 Task: Create Card Card0024 in Board Board0021 in Workspace Development in Trello
Action: Mouse moved to (467, 534)
Screenshot: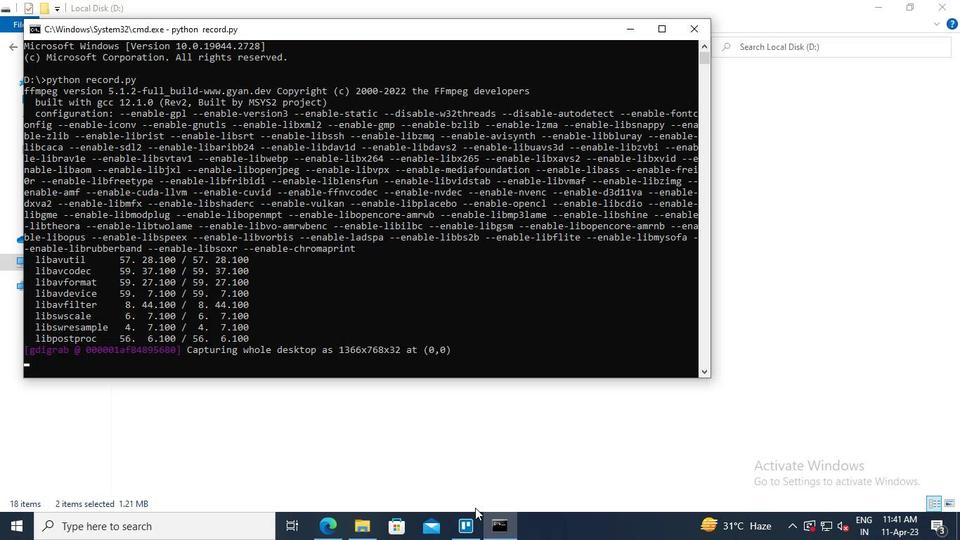 
Action: Mouse pressed left at (467, 534)
Screenshot: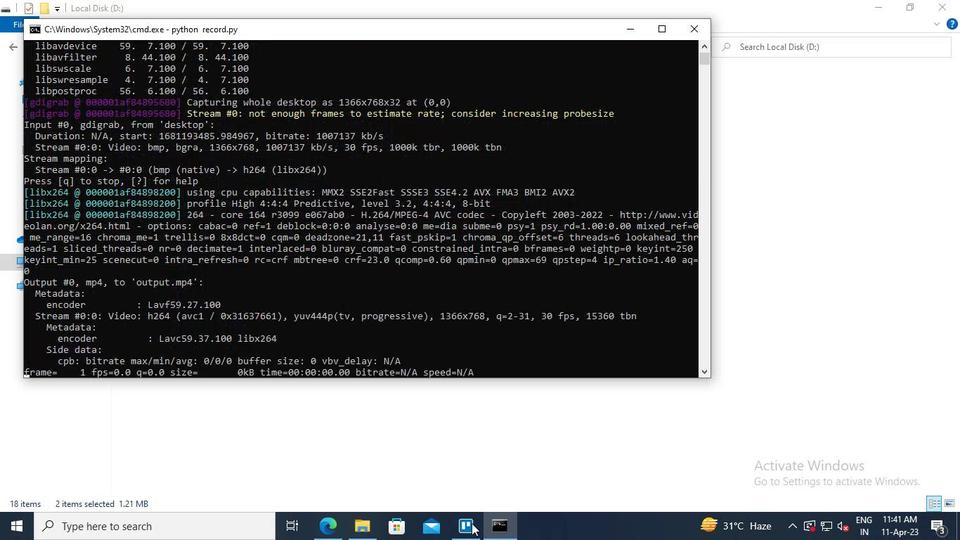 
Action: Mouse moved to (237, 211)
Screenshot: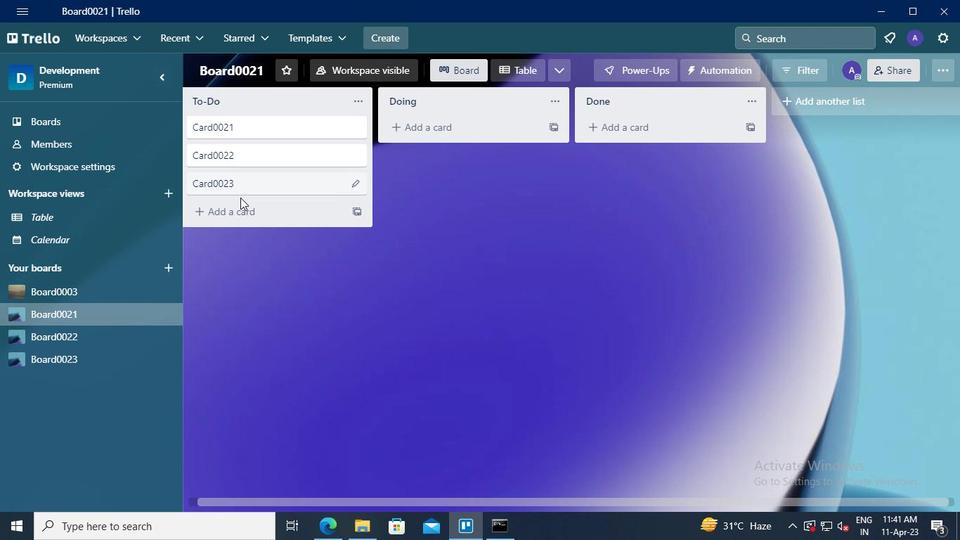 
Action: Mouse pressed left at (237, 211)
Screenshot: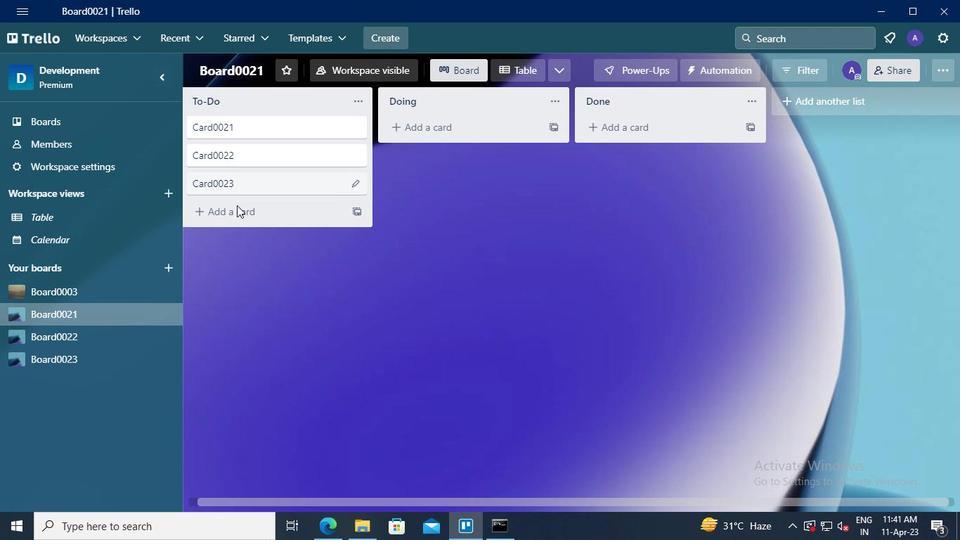 
Action: Mouse moved to (231, 217)
Screenshot: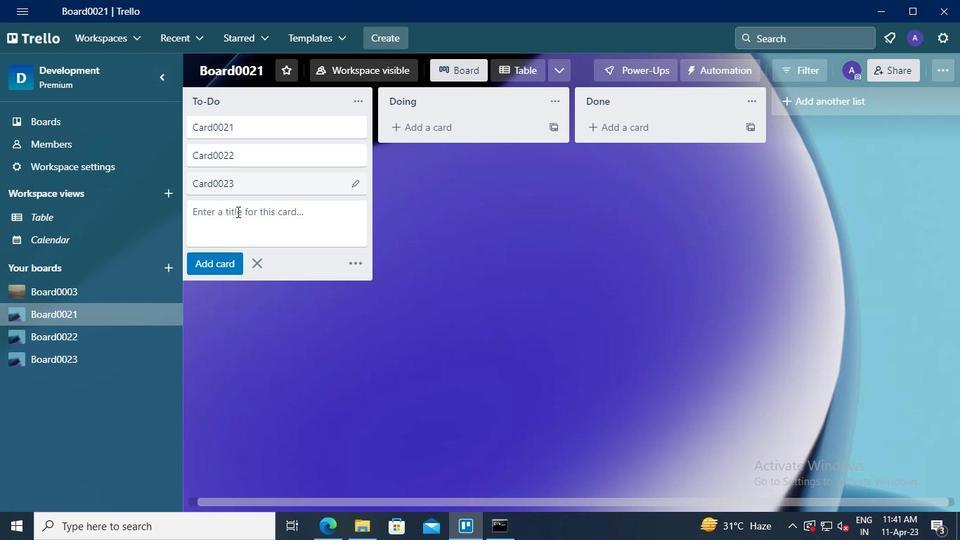 
Action: Mouse pressed left at (231, 217)
Screenshot: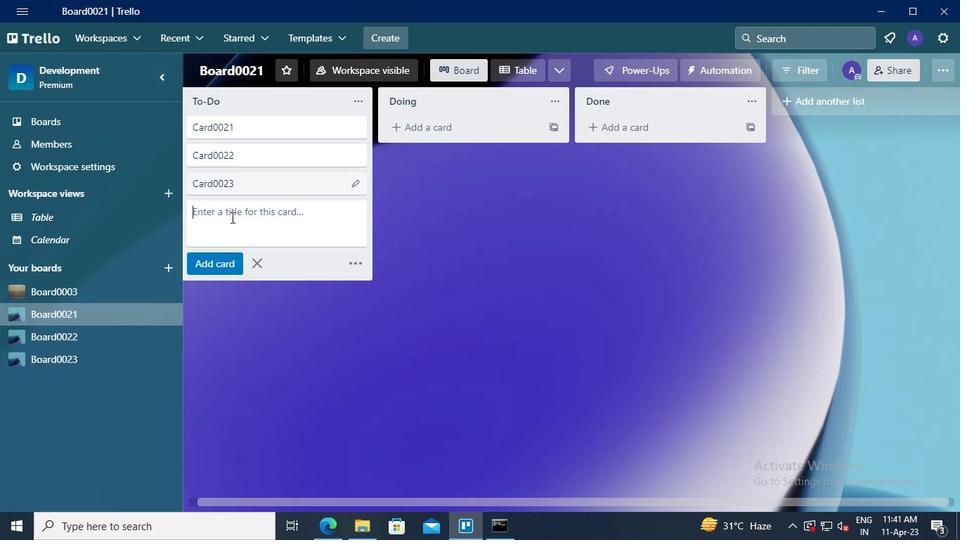 
Action: Keyboard Key.shift
Screenshot: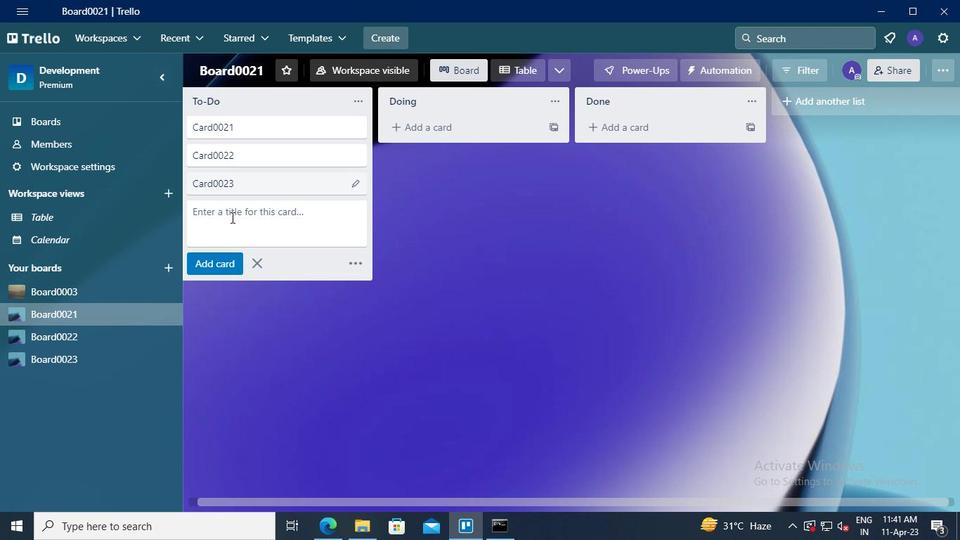 
Action: Keyboard C
Screenshot: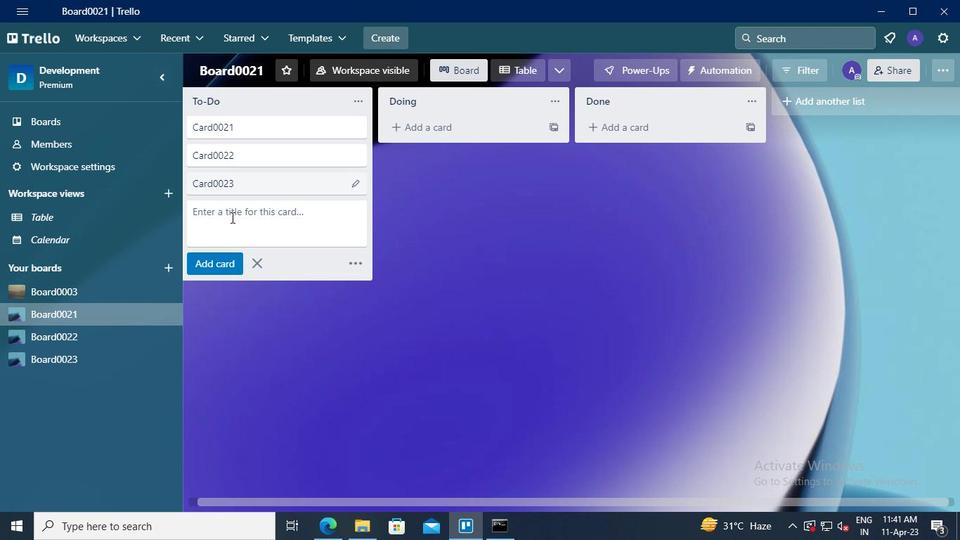 
Action: Keyboard a
Screenshot: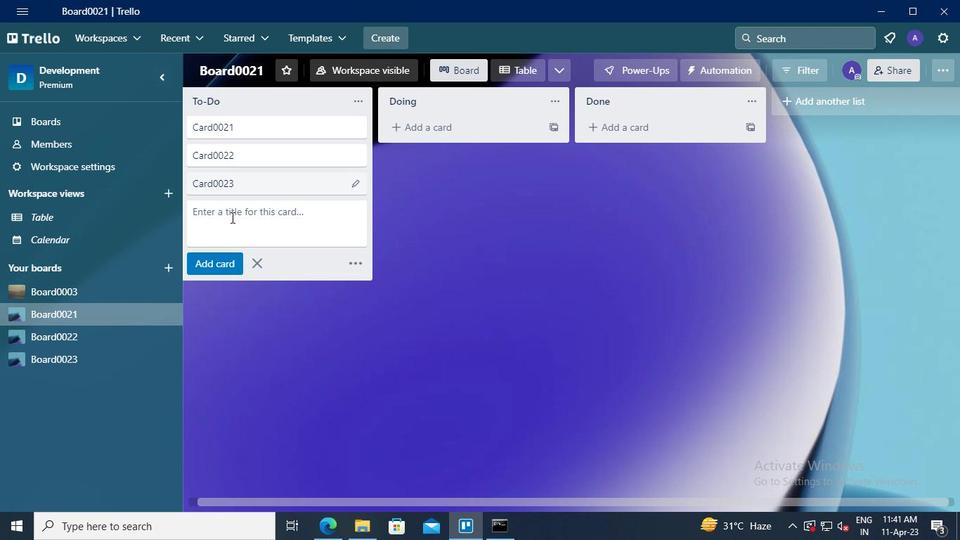 
Action: Keyboard r
Screenshot: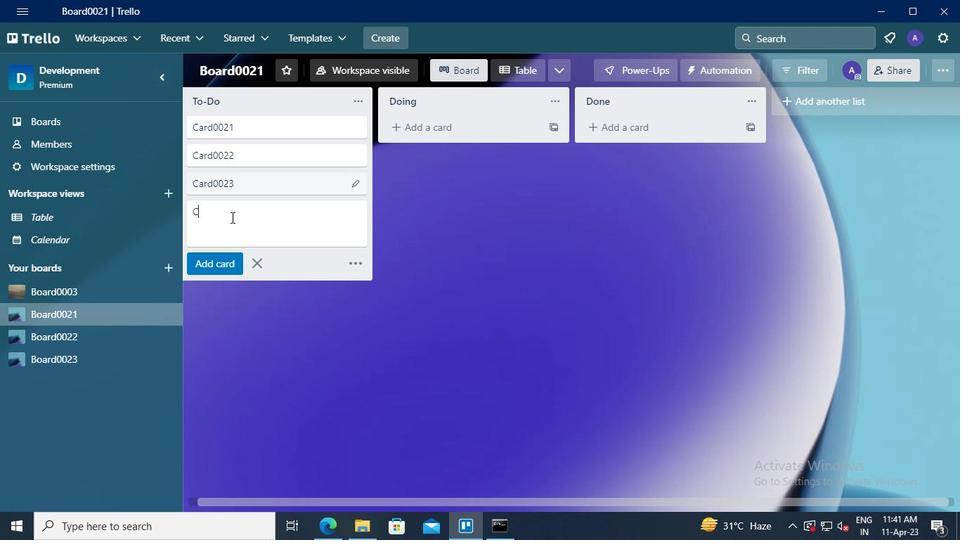 
Action: Keyboard d
Screenshot: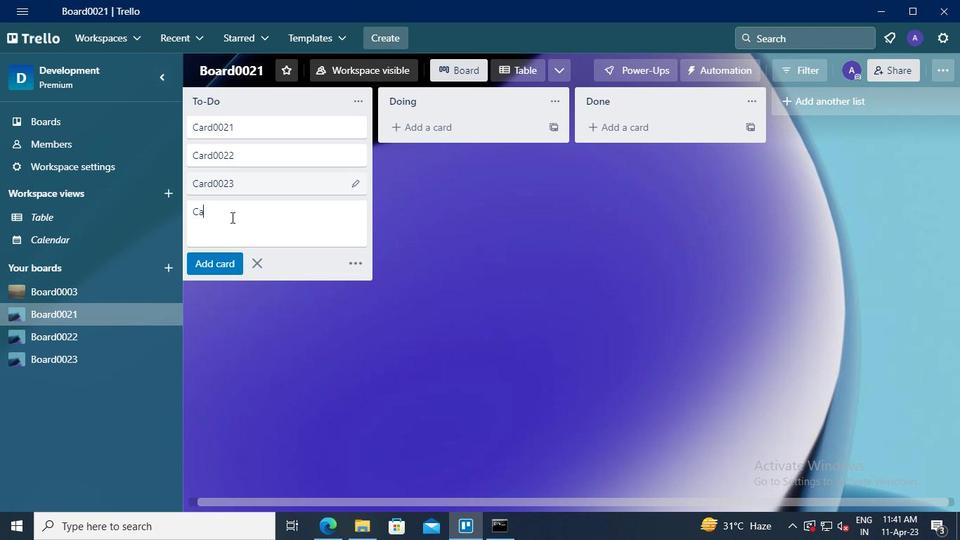 
Action: Keyboard <96>
Screenshot: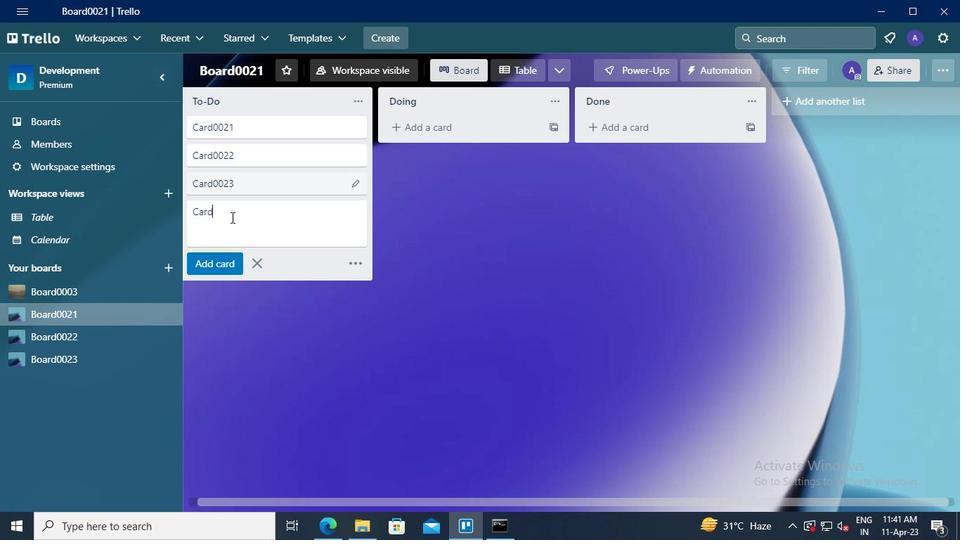 
Action: Keyboard <96>
Screenshot: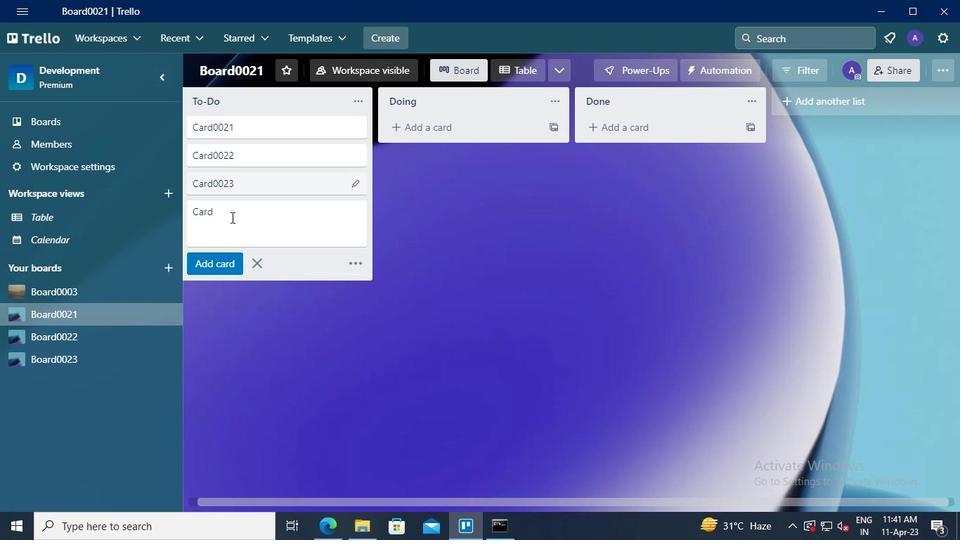 
Action: Keyboard <98>
Screenshot: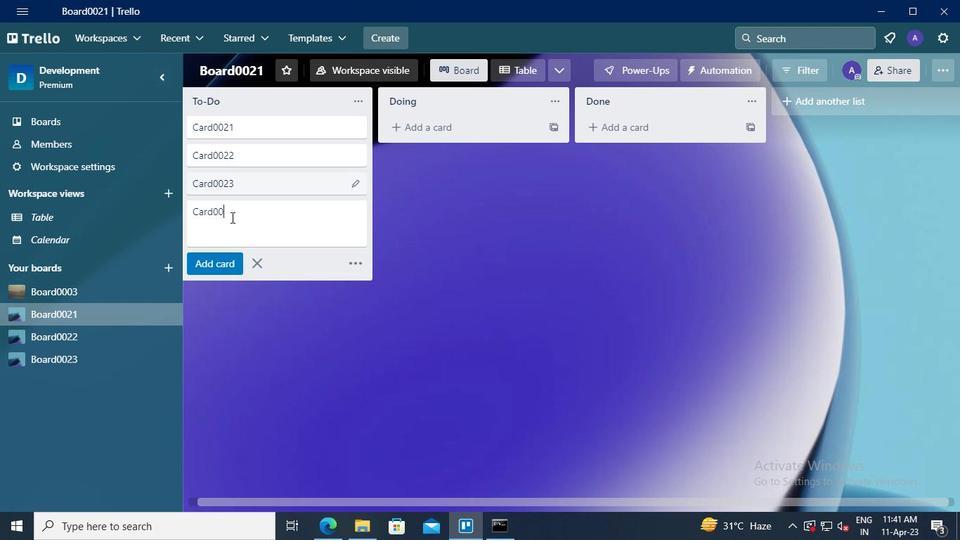
Action: Keyboard <100>
Screenshot: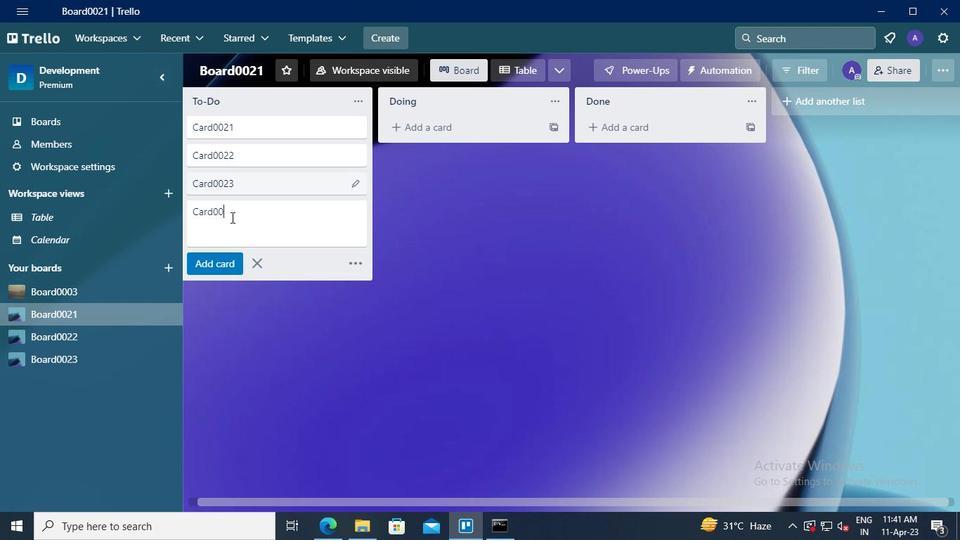 
Action: Mouse moved to (229, 251)
Screenshot: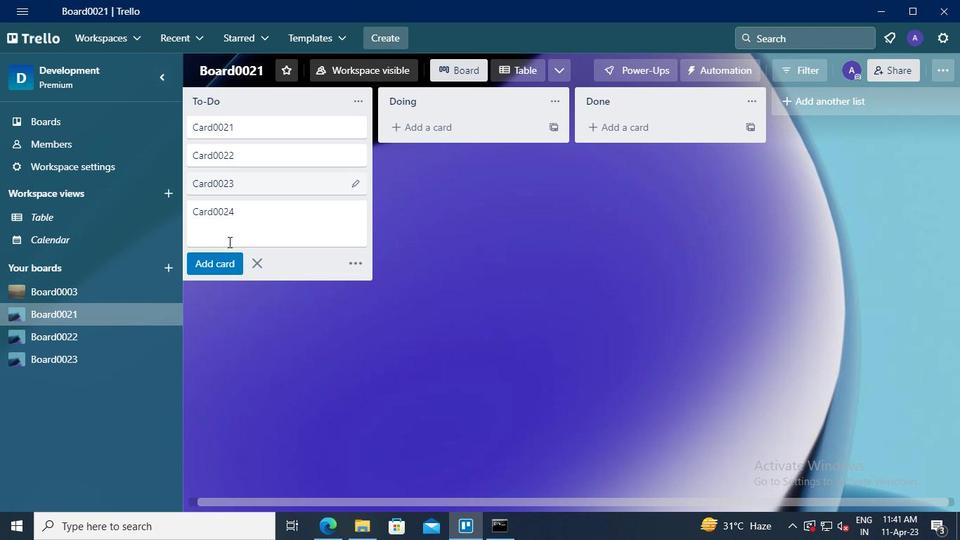 
Action: Mouse pressed left at (229, 251)
Screenshot: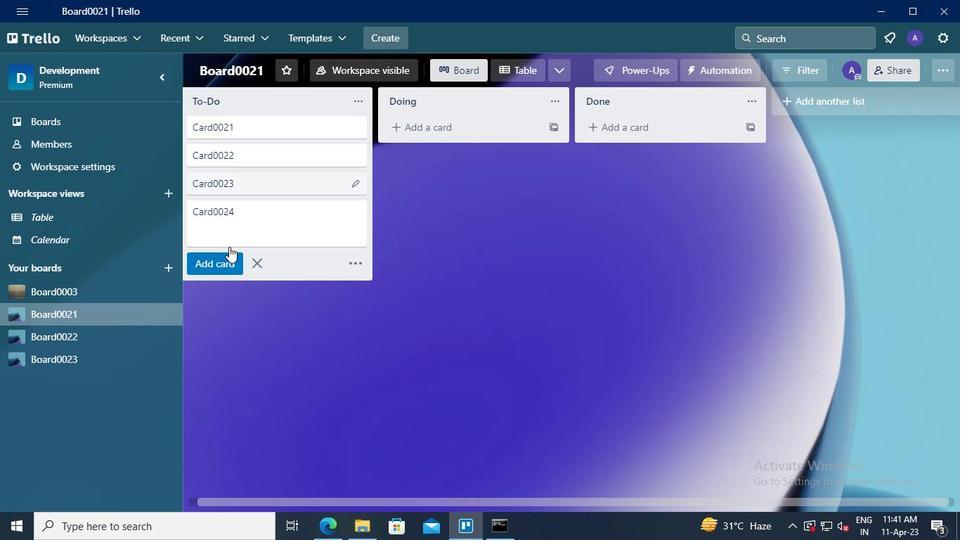 
Action: Mouse moved to (233, 258)
Screenshot: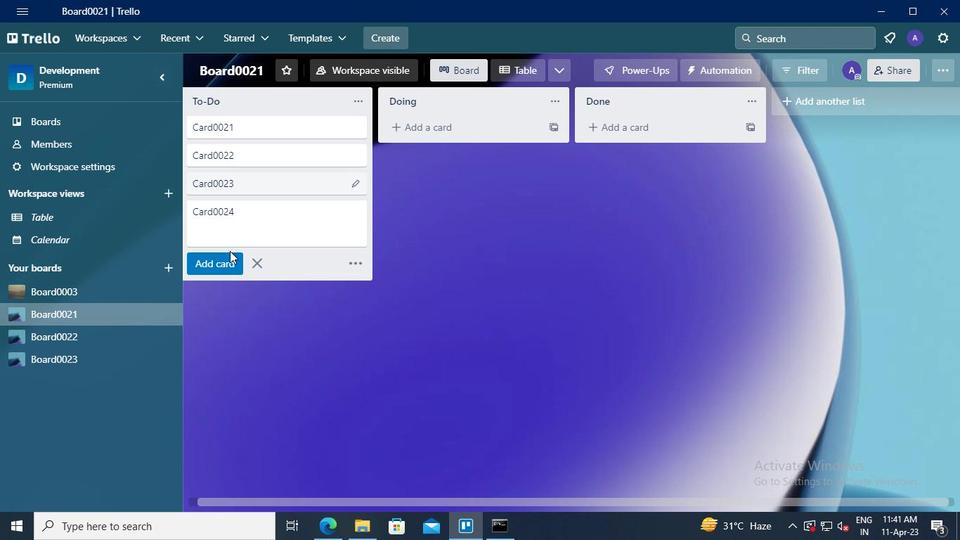 
Action: Mouse pressed left at (233, 258)
Screenshot: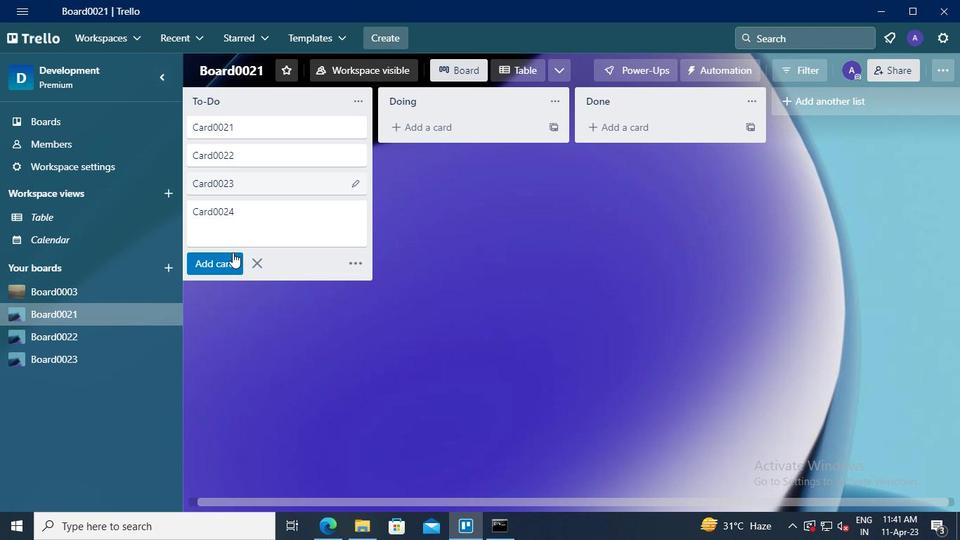 
Action: Mouse moved to (490, 539)
Screenshot: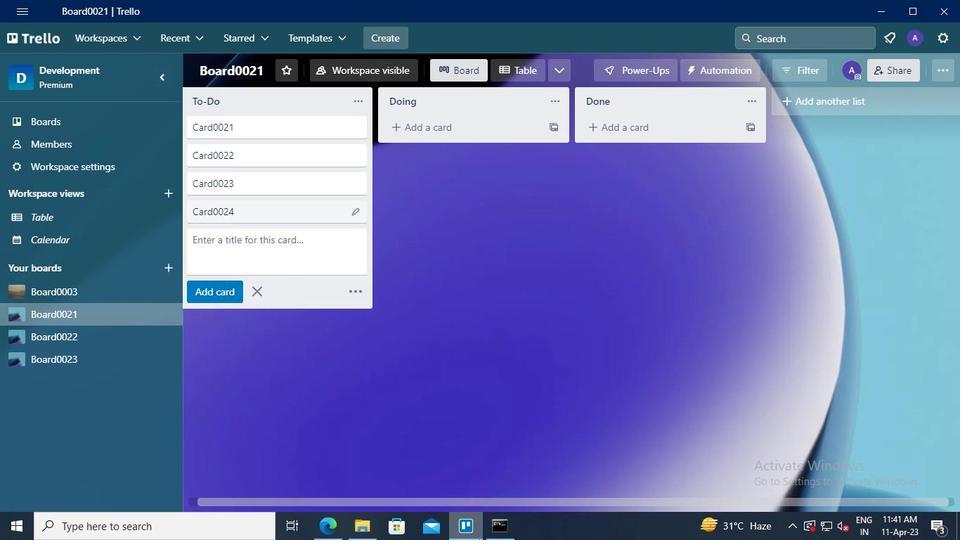 
Action: Mouse pressed left at (490, 539)
Screenshot: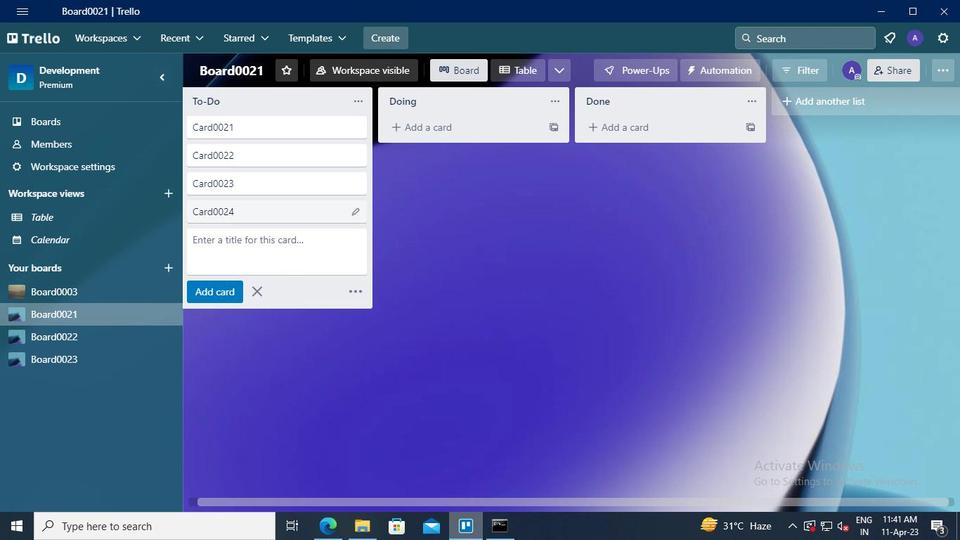 
Action: Mouse moved to (699, 37)
Screenshot: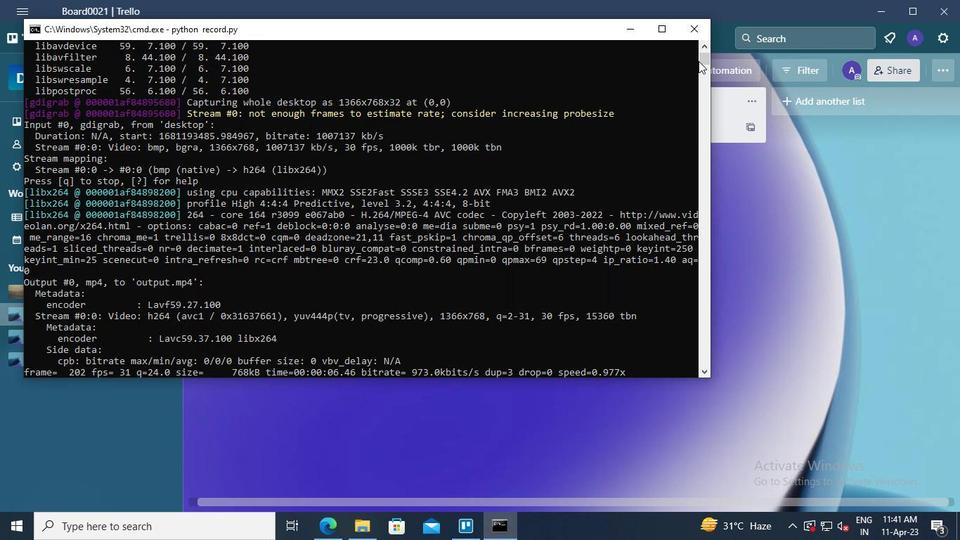 
Action: Mouse pressed left at (699, 37)
Screenshot: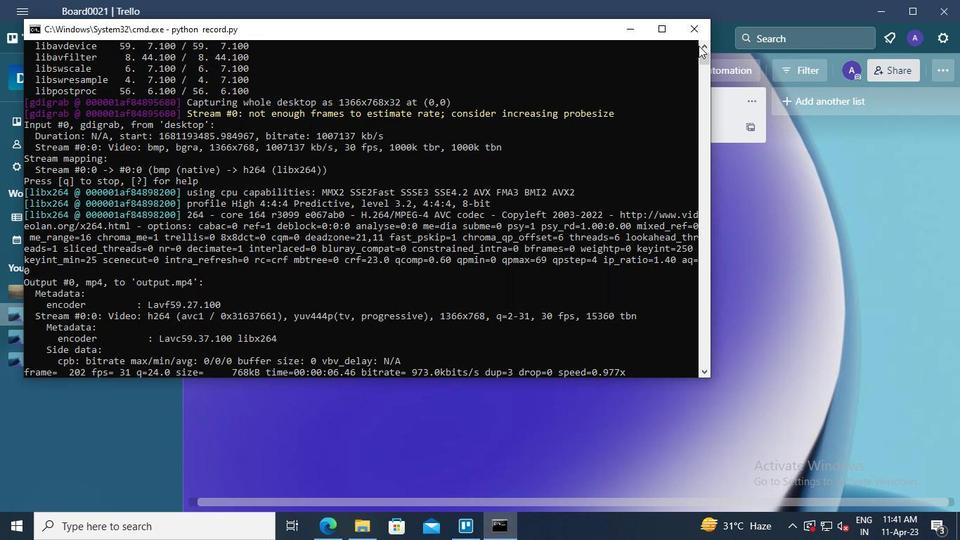 
